 Task: Change and save the stride length to 29.
Action: Mouse moved to (141, 27)
Screenshot: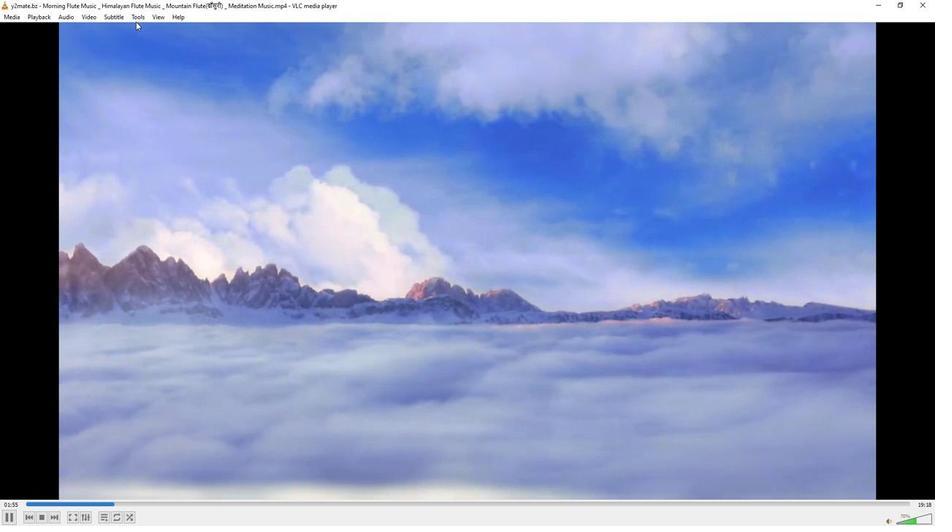 
Action: Mouse pressed left at (141, 27)
Screenshot: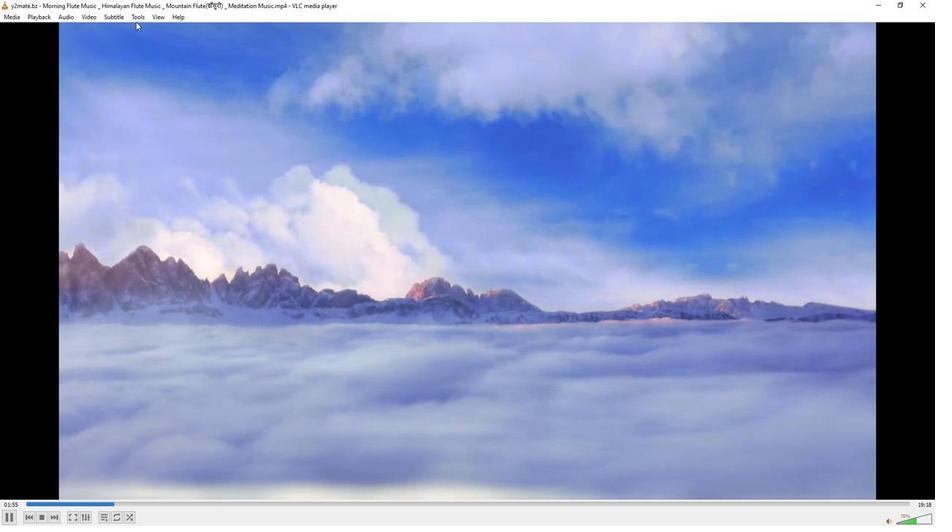 
Action: Mouse moved to (141, 24)
Screenshot: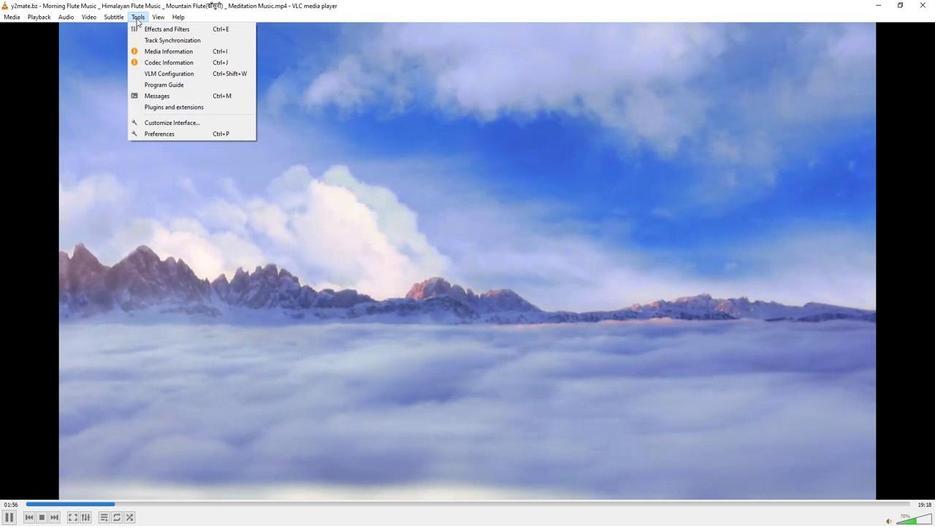 
Action: Mouse pressed left at (141, 24)
Screenshot: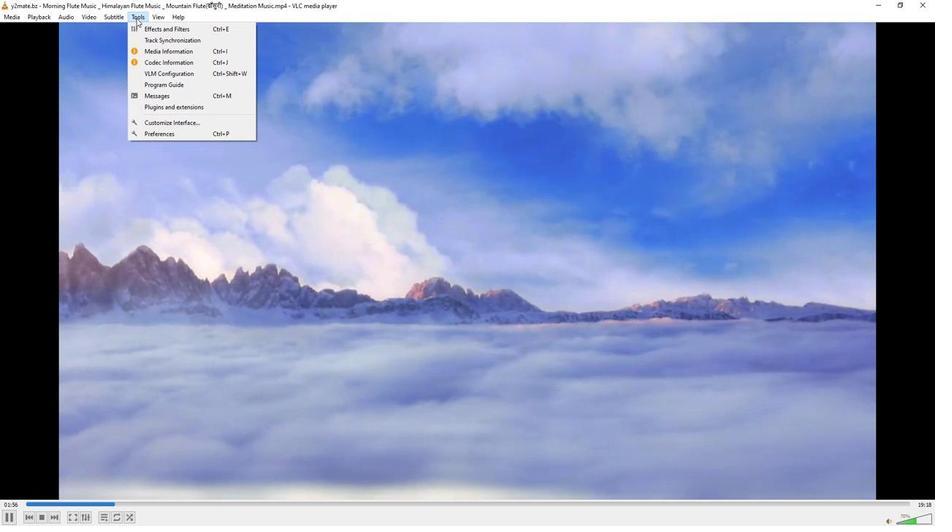 
Action: Mouse moved to (149, 136)
Screenshot: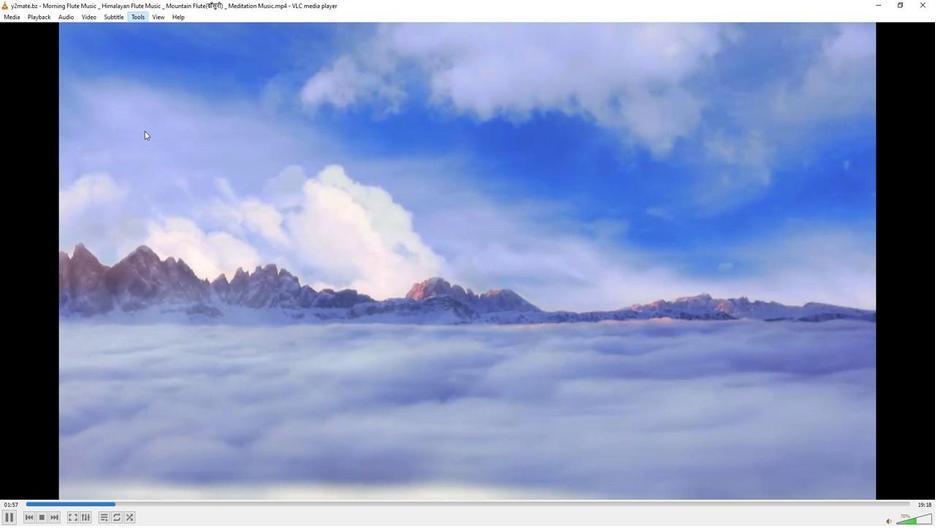 
Action: Mouse pressed left at (149, 136)
Screenshot: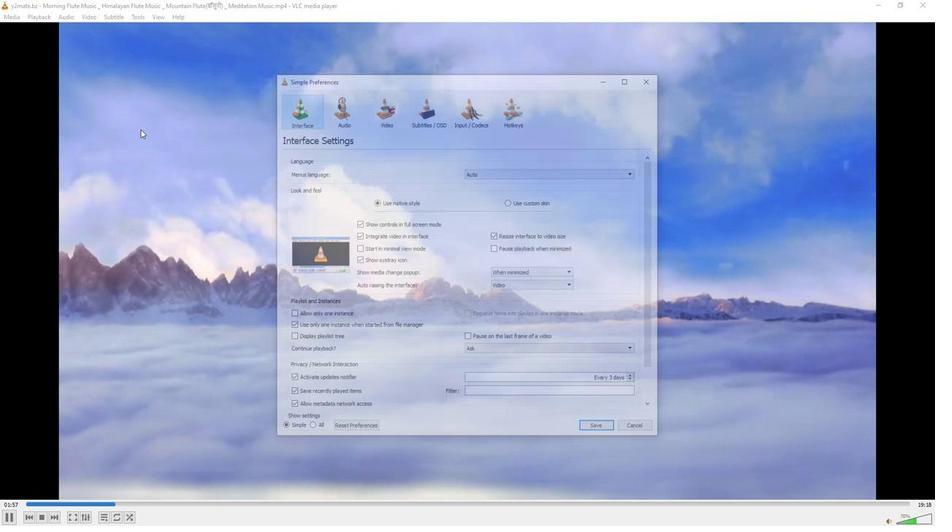 
Action: Mouse moved to (313, 432)
Screenshot: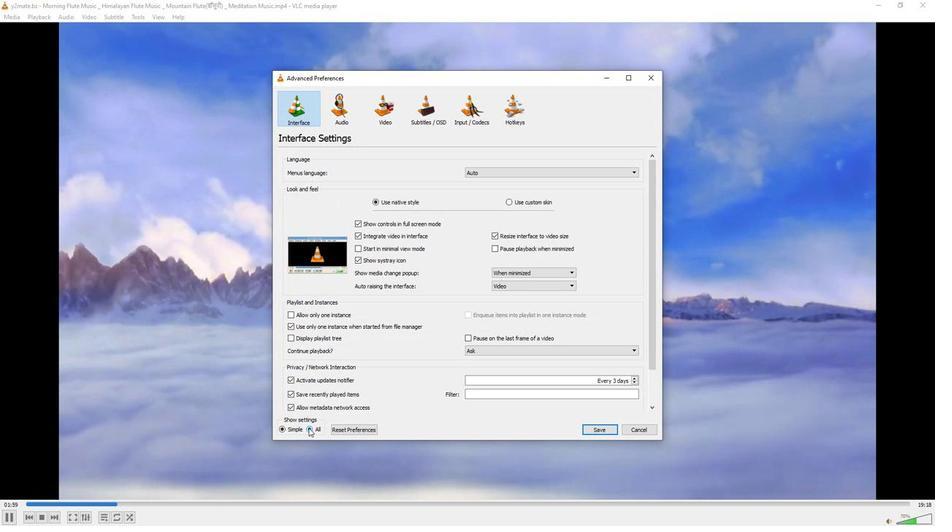 
Action: Mouse pressed left at (313, 432)
Screenshot: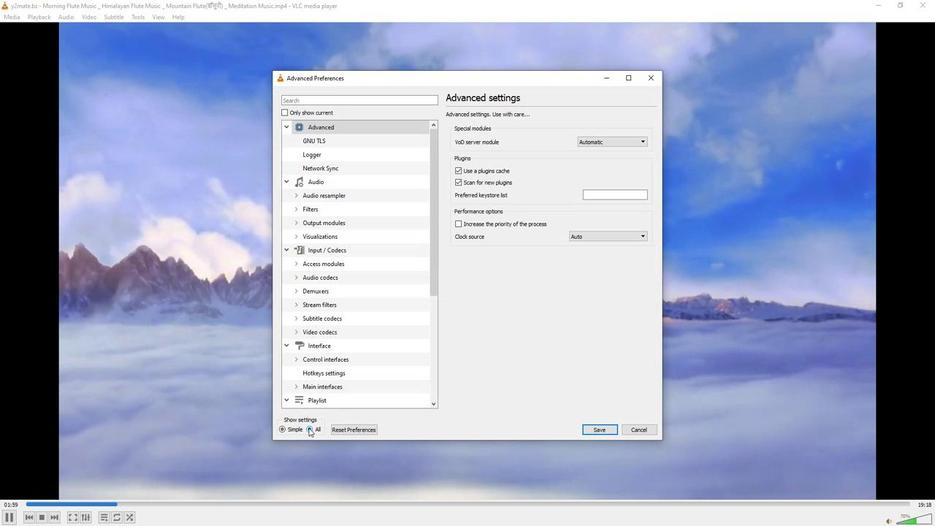 
Action: Mouse moved to (301, 215)
Screenshot: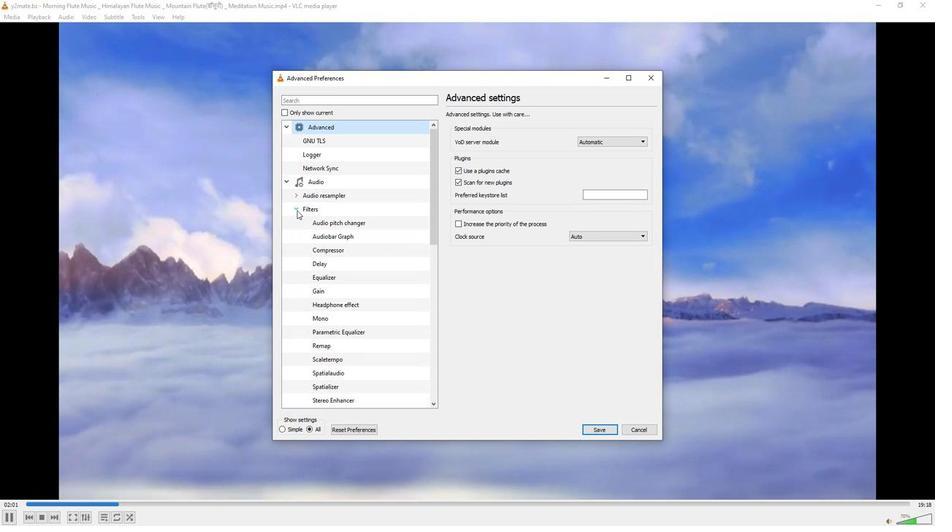 
Action: Mouse pressed left at (301, 215)
Screenshot: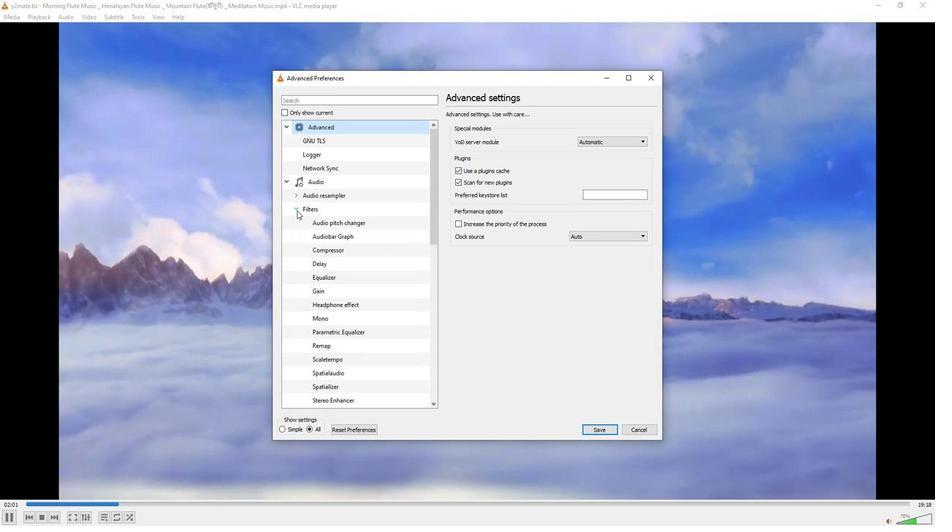 
Action: Mouse moved to (320, 362)
Screenshot: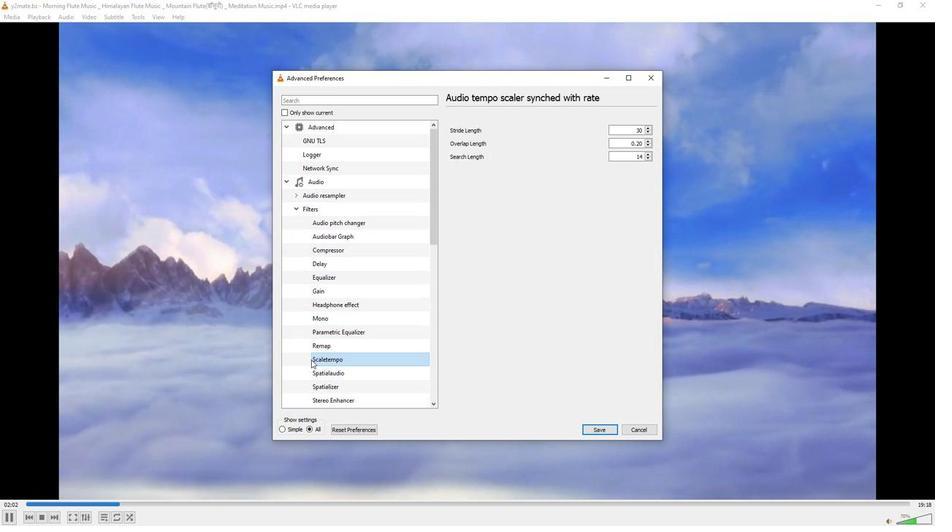 
Action: Mouse pressed left at (320, 362)
Screenshot: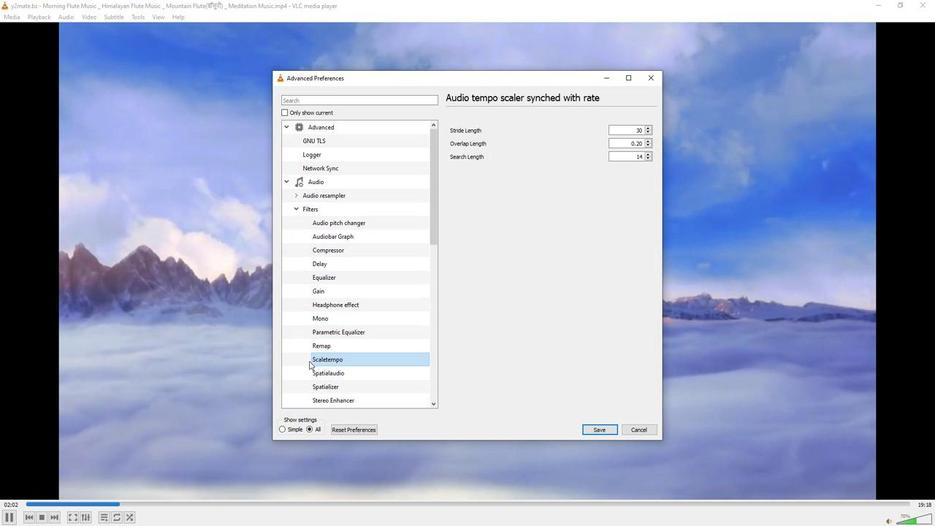 
Action: Mouse moved to (652, 135)
Screenshot: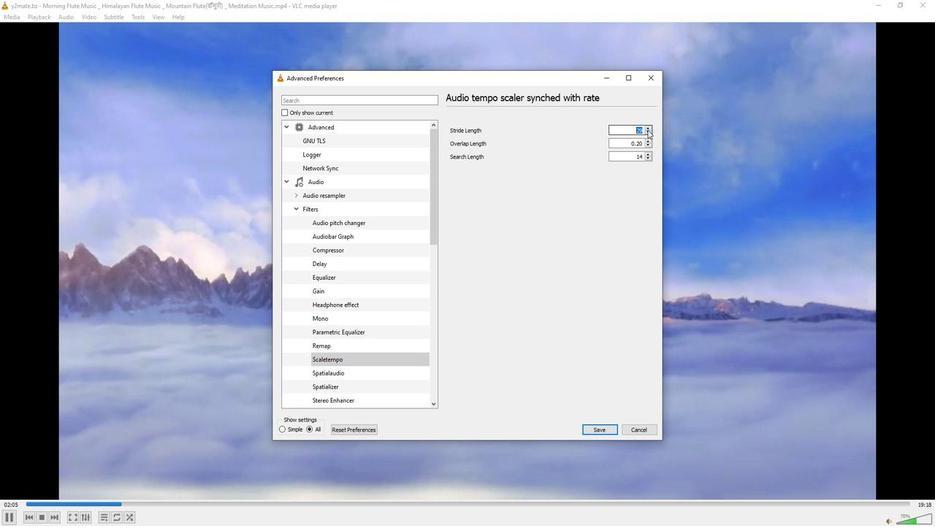 
Action: Mouse pressed left at (652, 135)
Screenshot: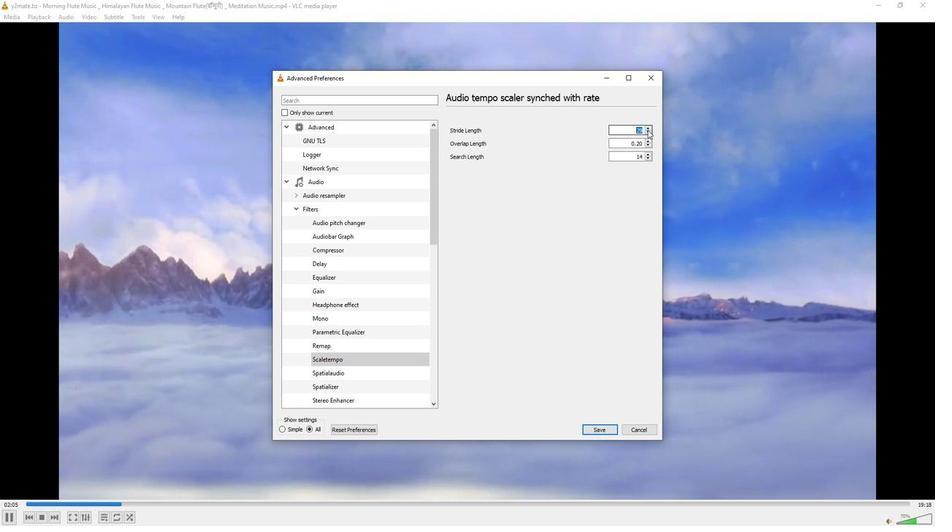 
Action: Mouse moved to (611, 437)
Screenshot: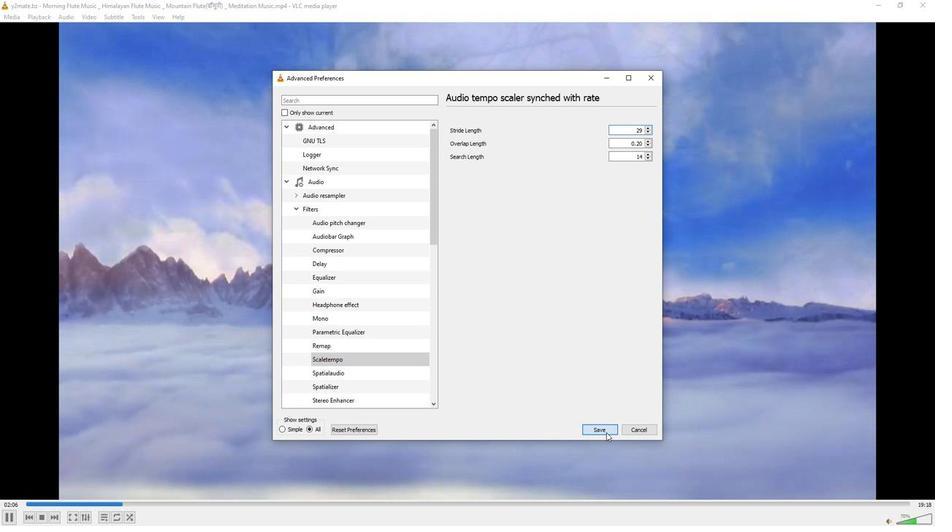 
Action: Mouse pressed left at (611, 437)
Screenshot: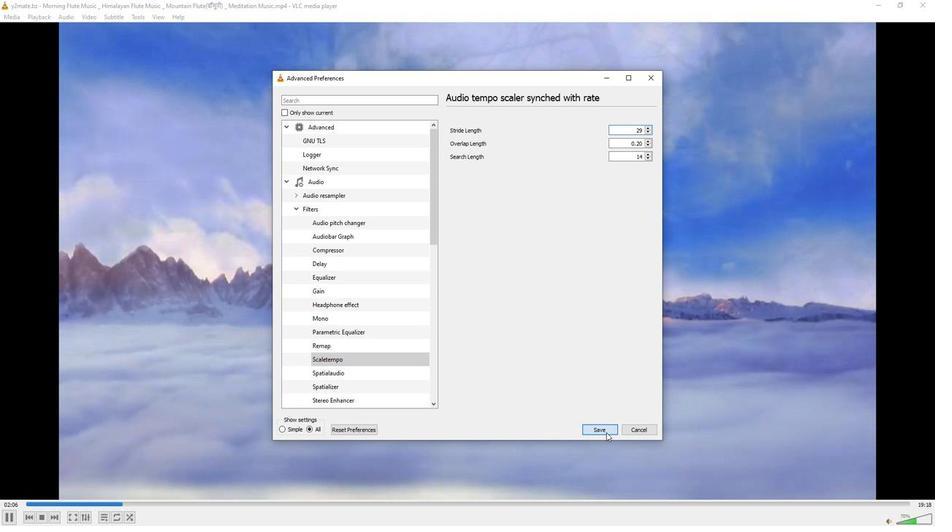 
Action: Mouse moved to (611, 430)
Screenshot: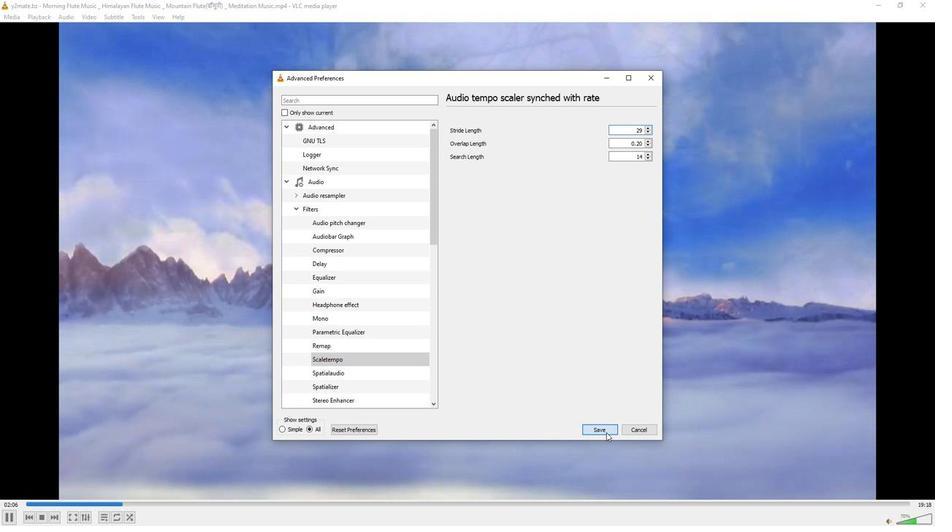 
